 Task: Look for products in the category "Soups" from Panera Bread only.
Action: Mouse moved to (14, 110)
Screenshot: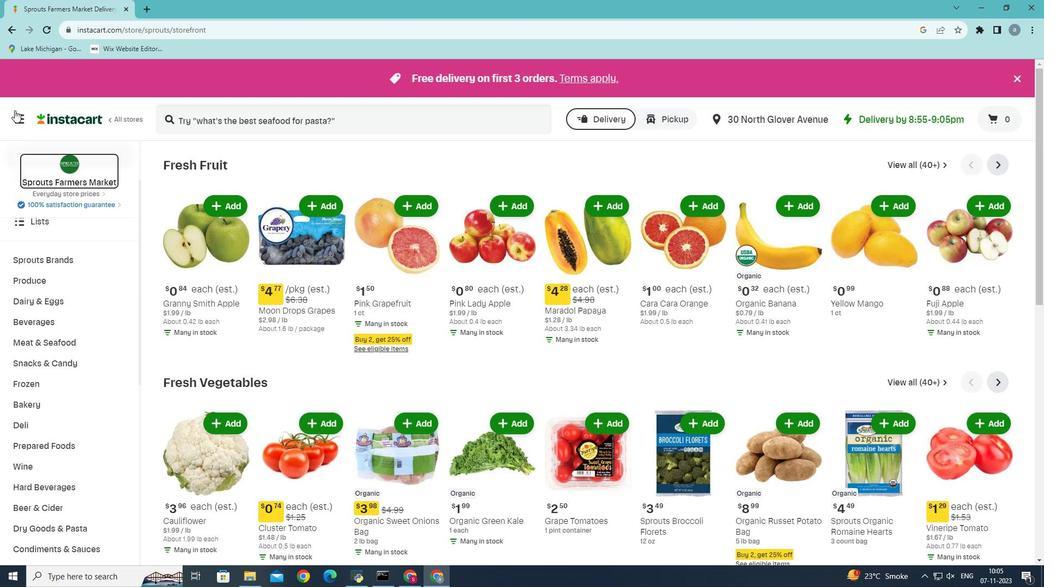 
Action: Mouse pressed left at (14, 110)
Screenshot: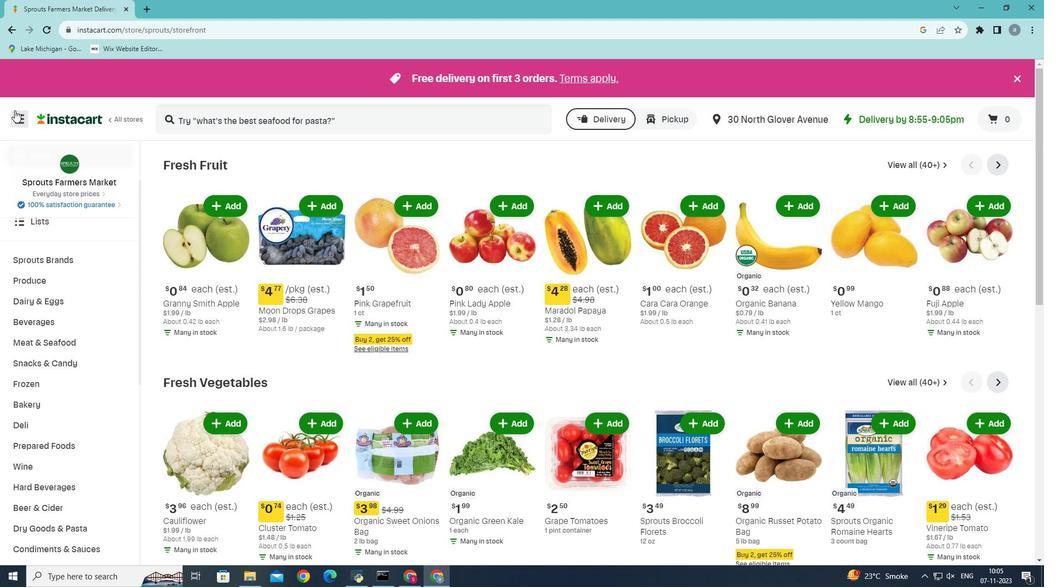 
Action: Mouse moved to (29, 296)
Screenshot: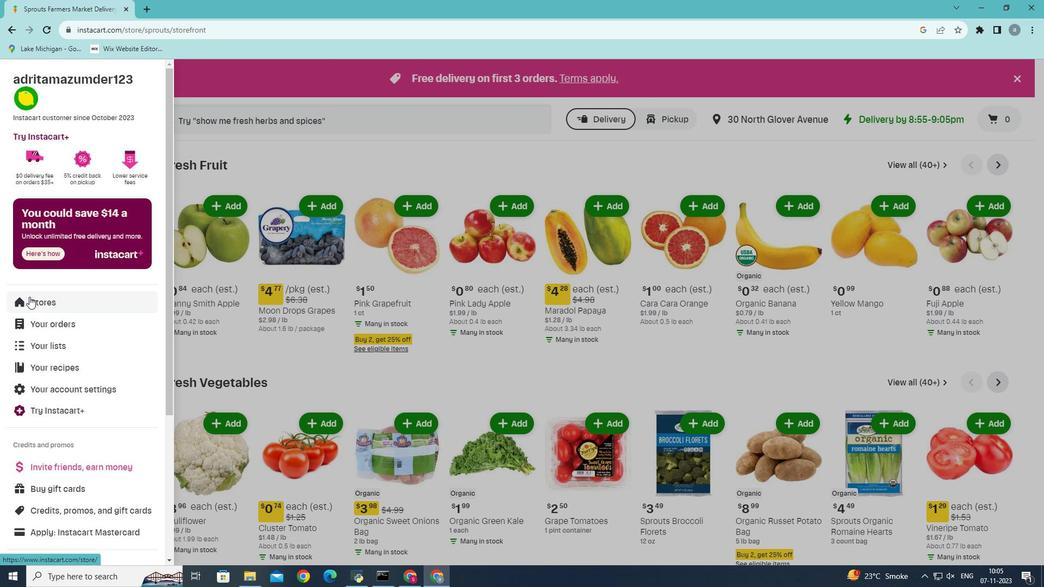 
Action: Mouse pressed left at (29, 296)
Screenshot: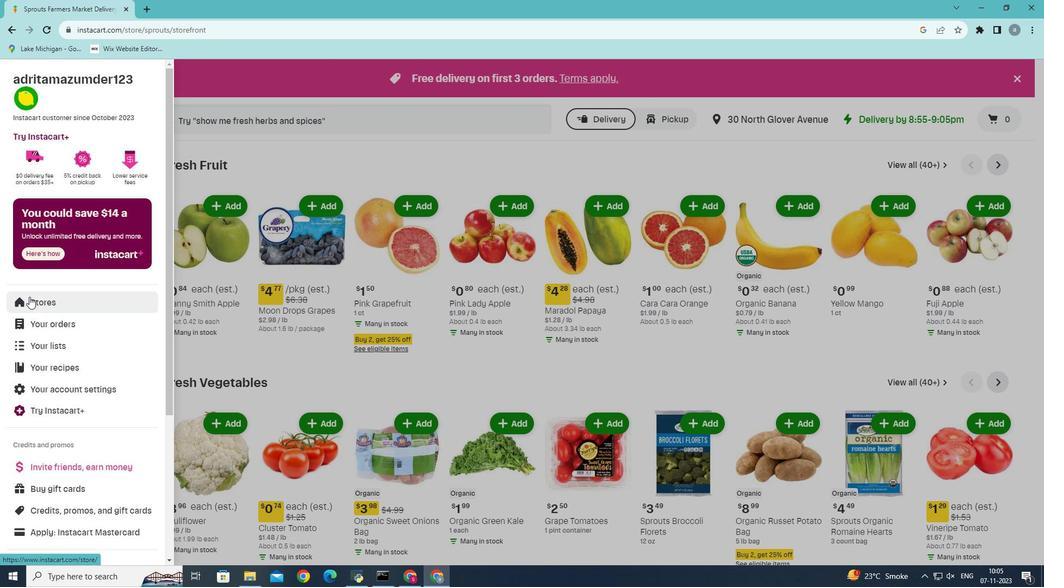 
Action: Mouse moved to (252, 116)
Screenshot: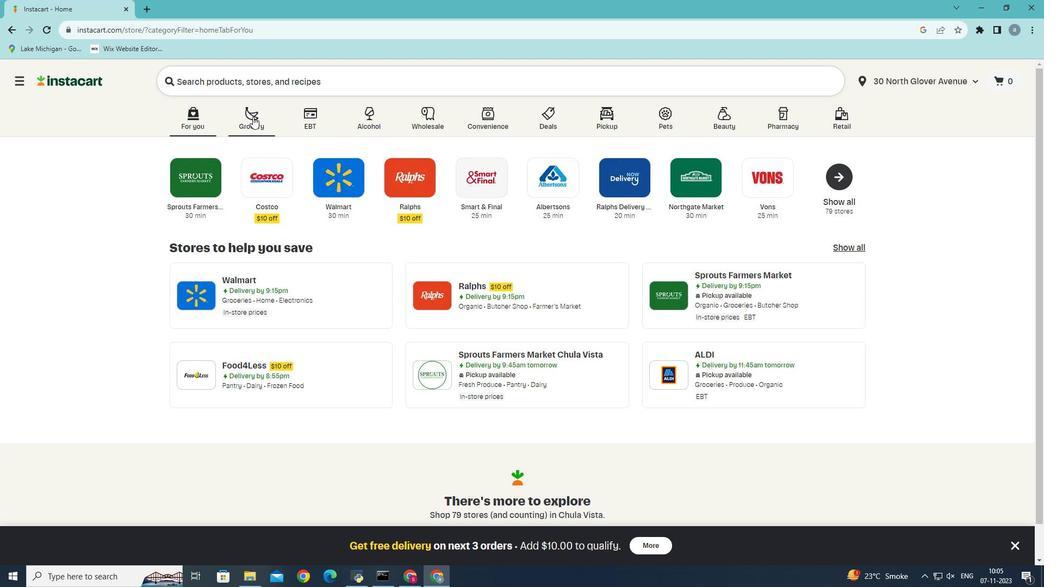 
Action: Mouse pressed left at (252, 116)
Screenshot: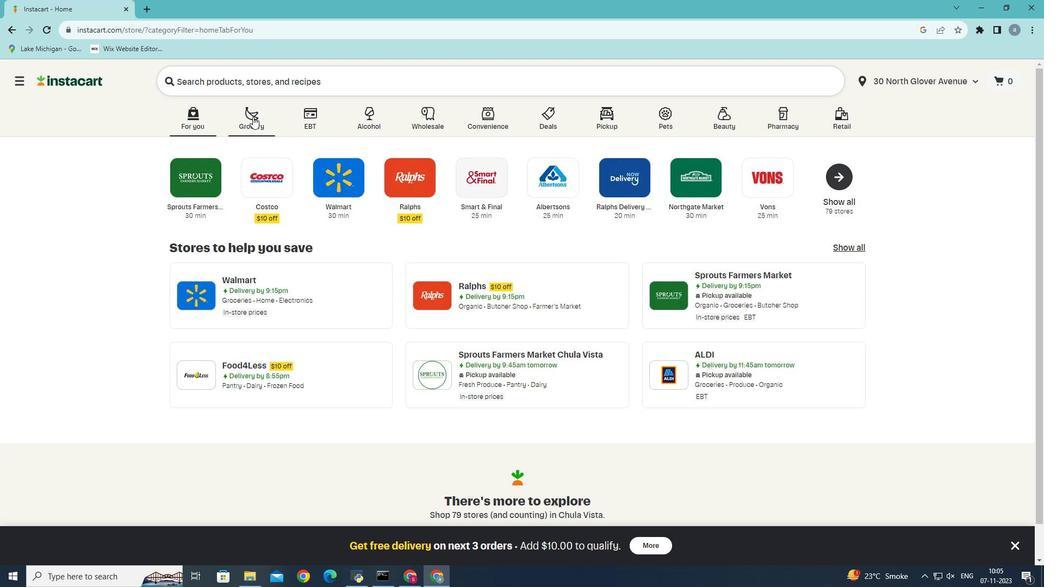 
Action: Mouse moved to (244, 326)
Screenshot: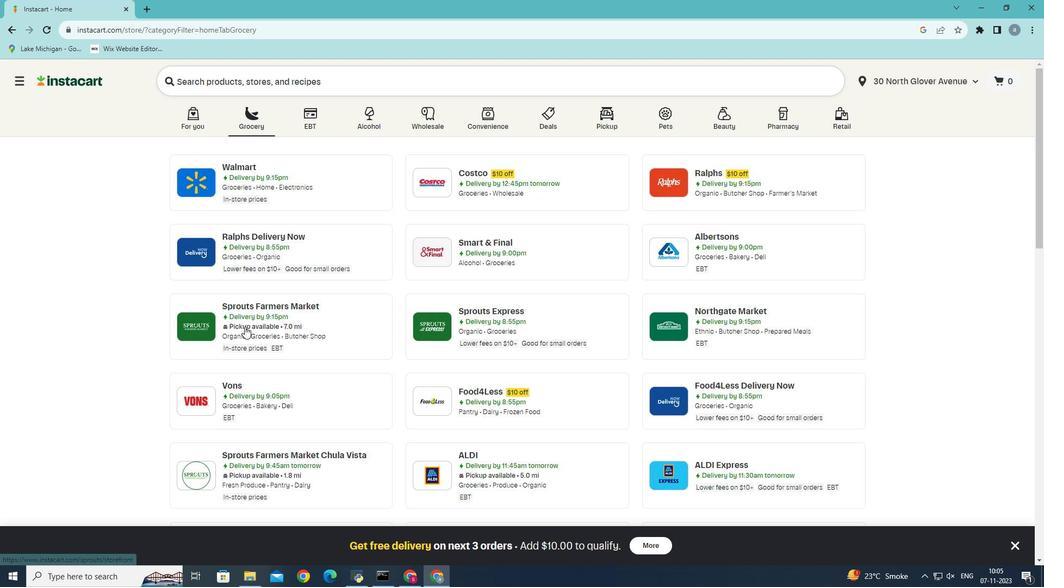 
Action: Mouse pressed left at (244, 326)
Screenshot: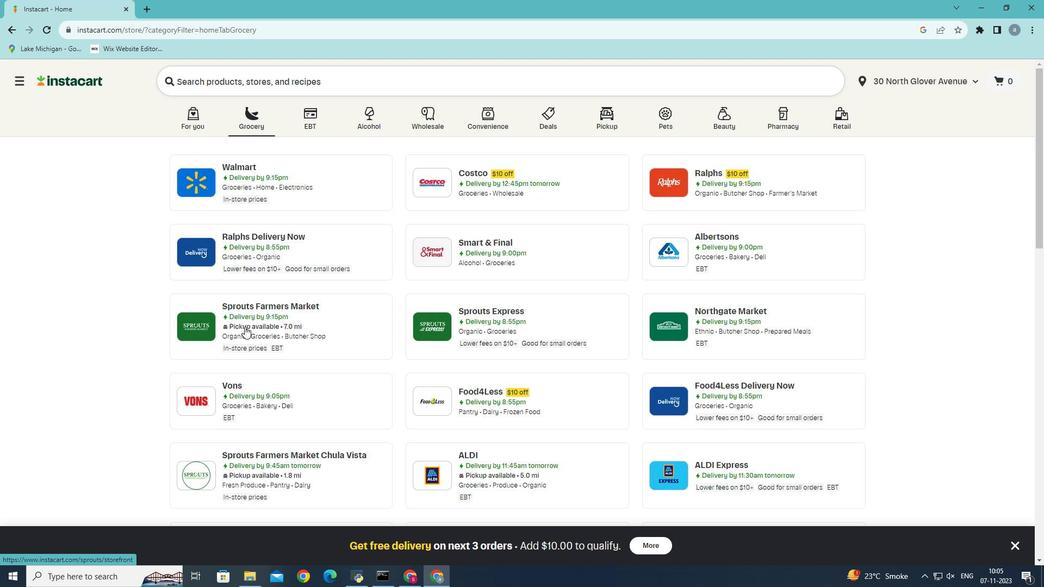 
Action: Mouse moved to (89, 411)
Screenshot: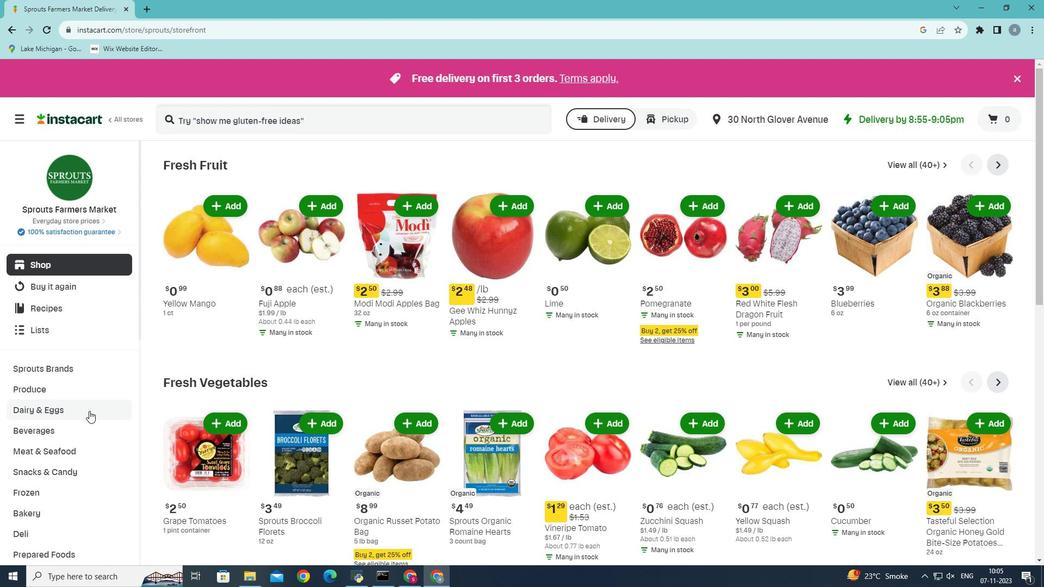 
Action: Mouse scrolled (89, 410) with delta (0, 0)
Screenshot: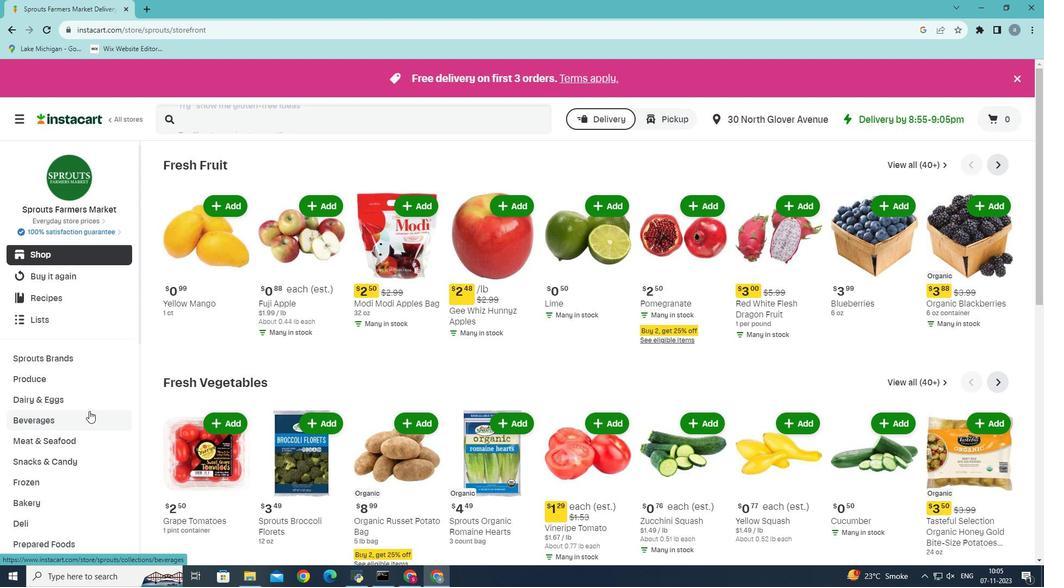 
Action: Mouse scrolled (89, 410) with delta (0, 0)
Screenshot: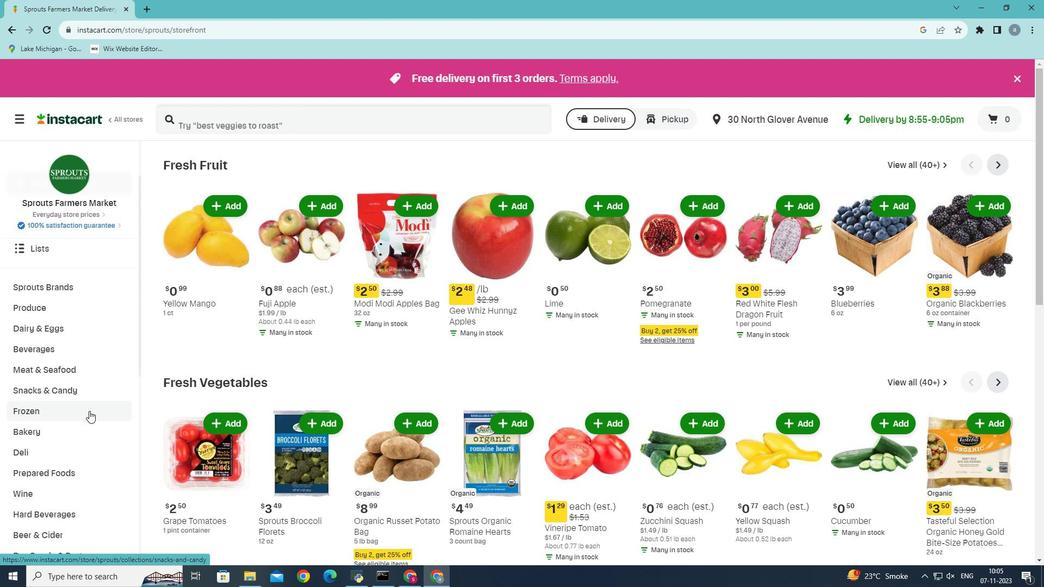 
Action: Mouse moved to (43, 452)
Screenshot: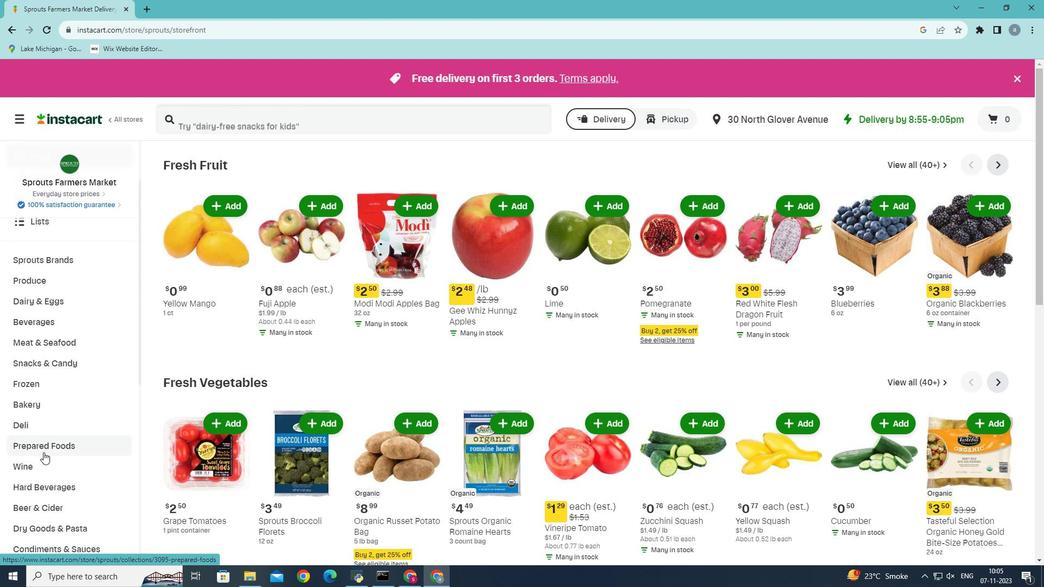 
Action: Mouse pressed left at (43, 452)
Screenshot: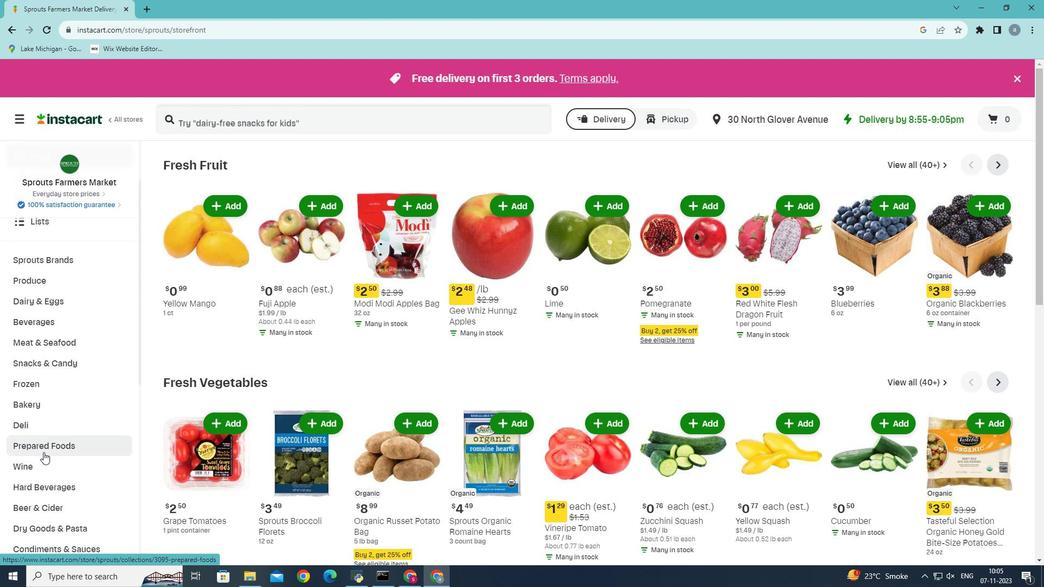 
Action: Mouse moved to (546, 195)
Screenshot: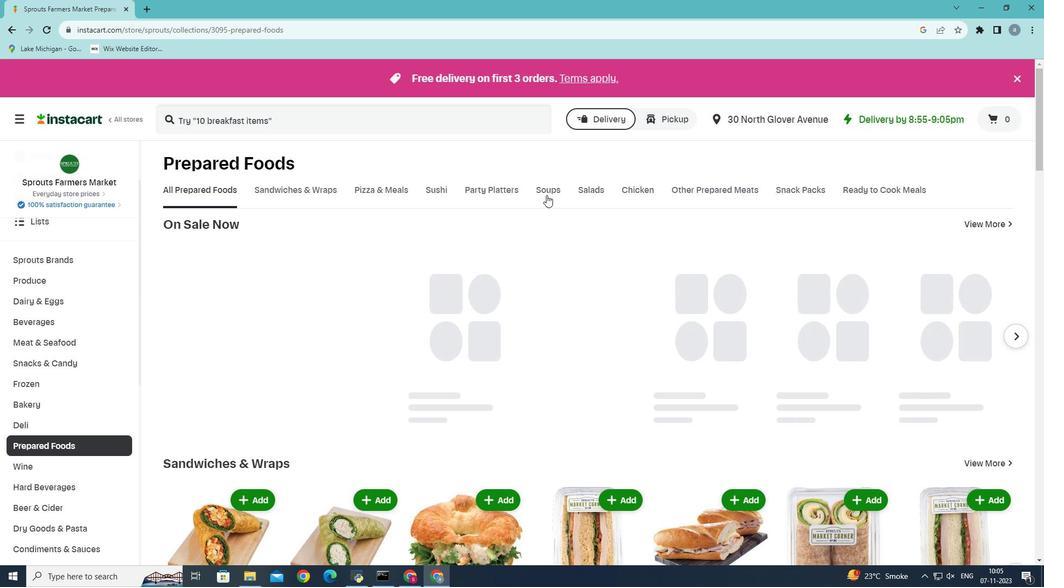 
Action: Mouse pressed left at (546, 195)
Screenshot: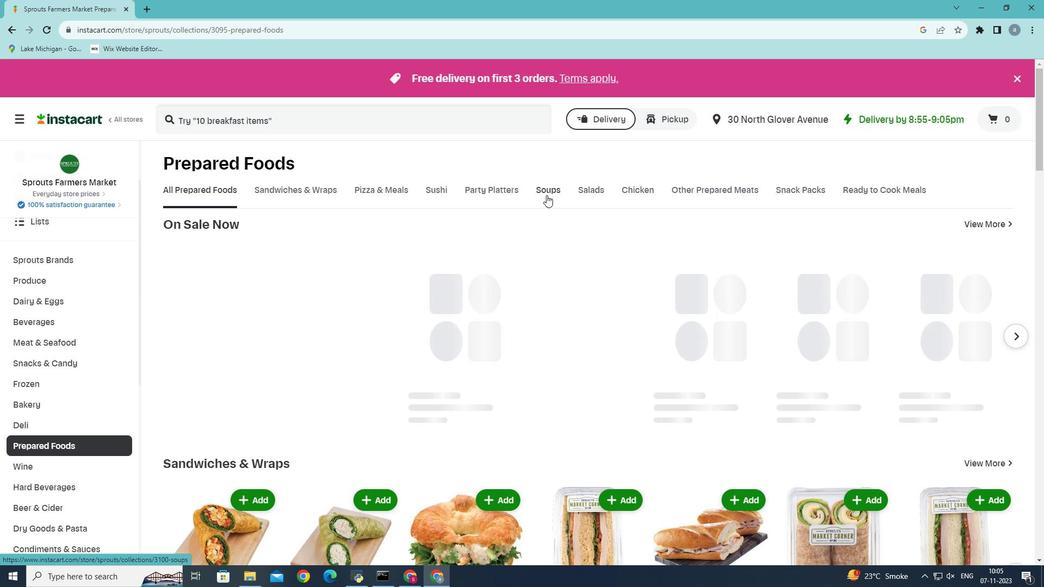 
Action: Mouse moved to (260, 230)
Screenshot: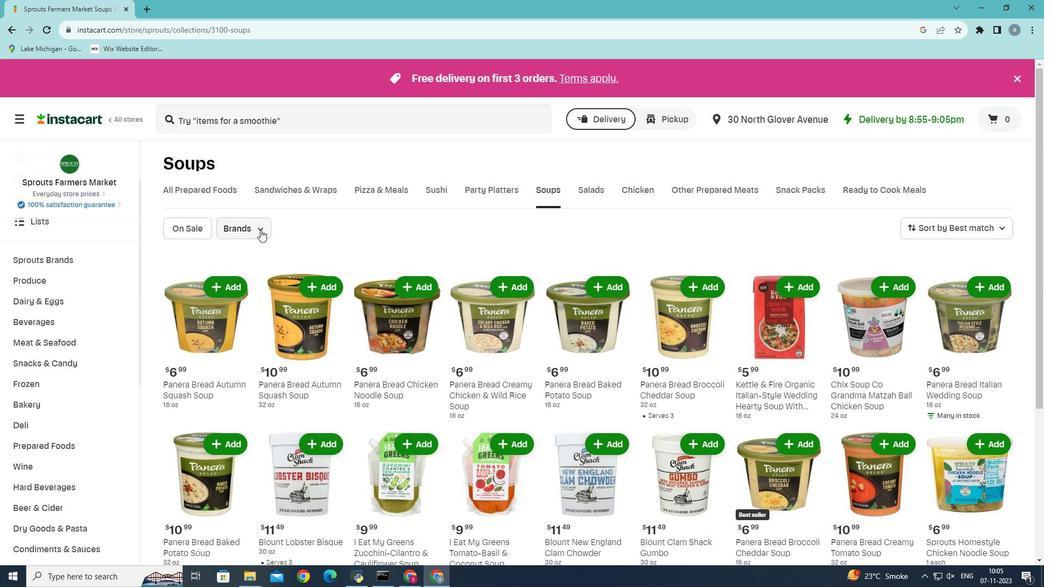 
Action: Mouse pressed left at (260, 230)
Screenshot: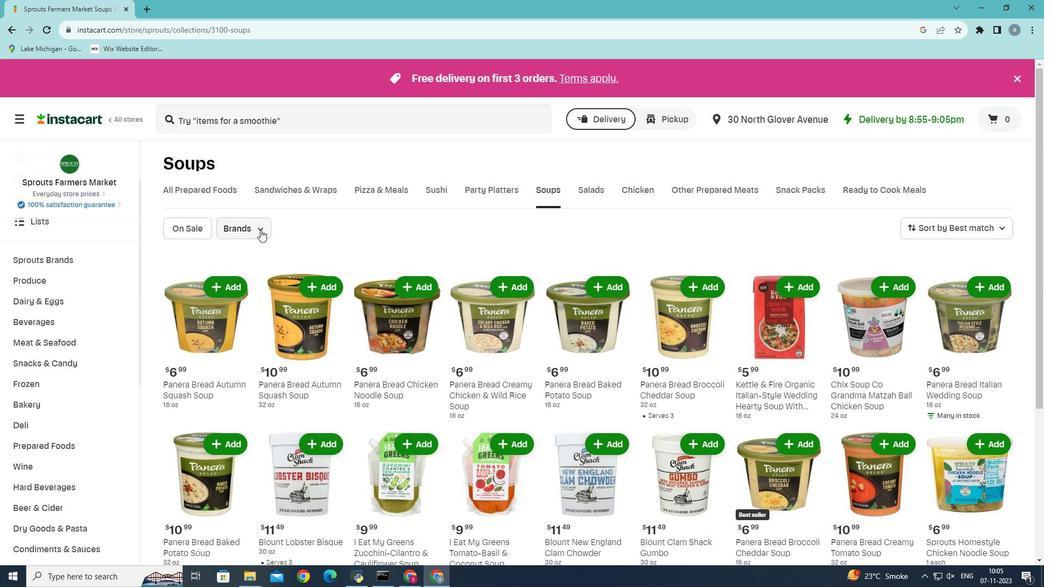
Action: Mouse moved to (236, 290)
Screenshot: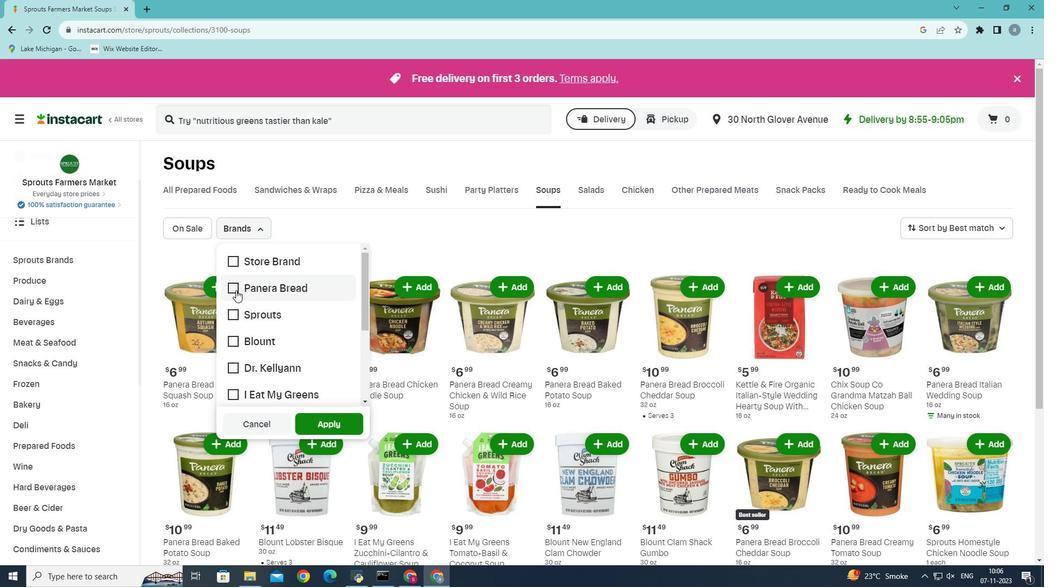 
Action: Mouse pressed left at (236, 290)
Screenshot: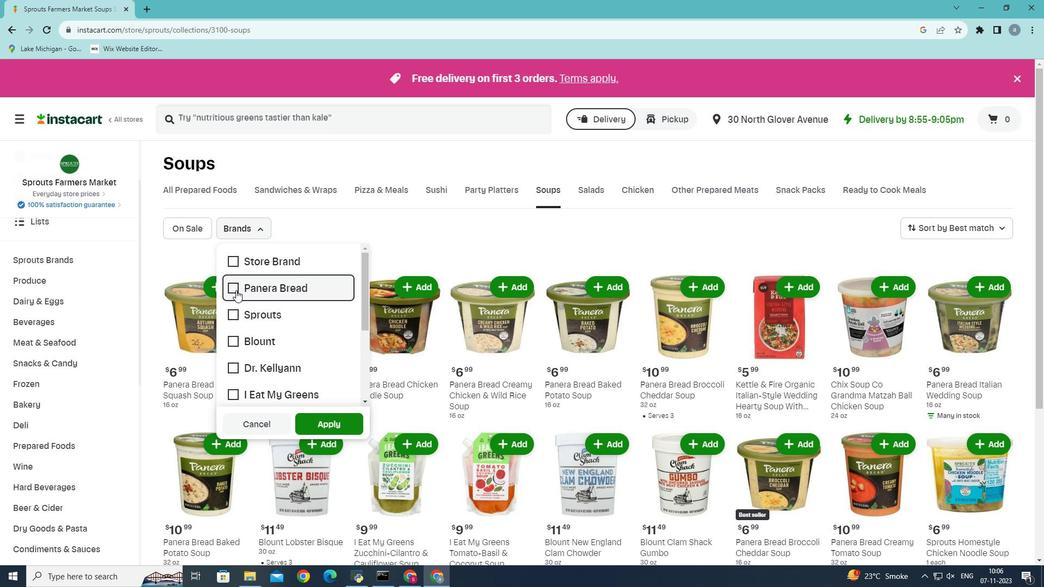
Action: Mouse moved to (332, 421)
Screenshot: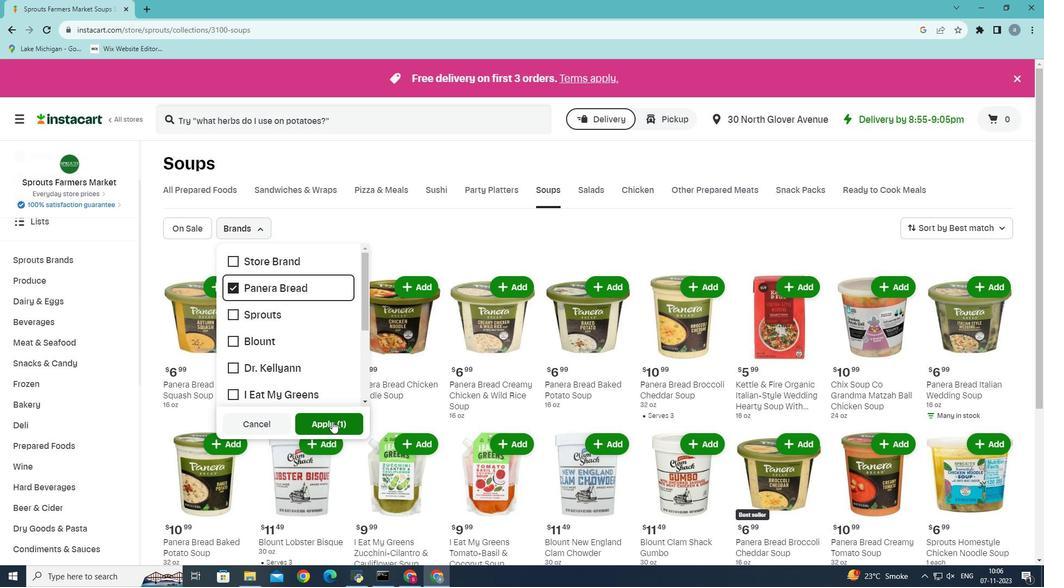 
Action: Mouse pressed left at (332, 421)
Screenshot: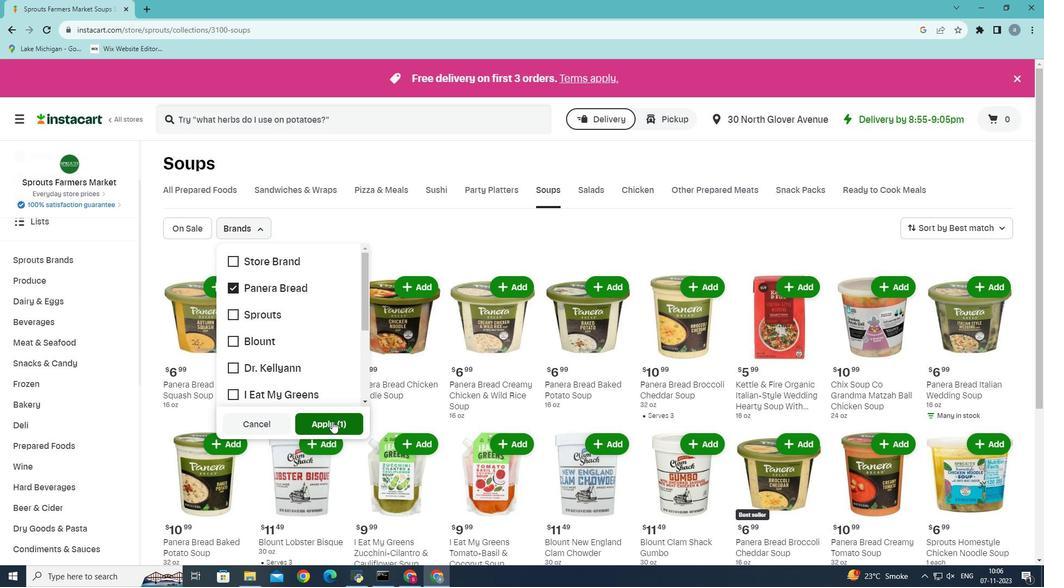 
Action: Mouse pressed left at (332, 421)
Screenshot: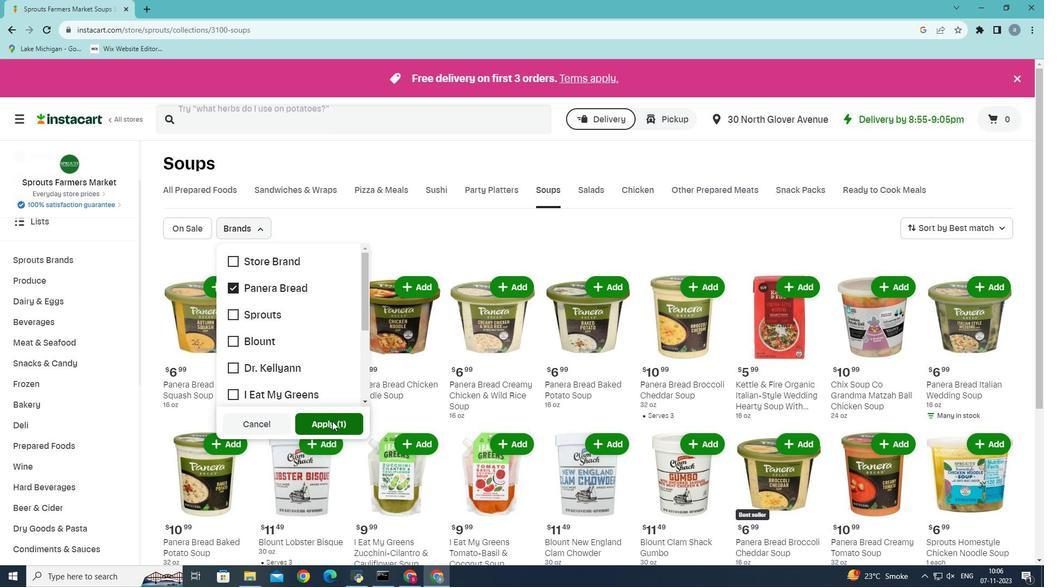 
Action: Mouse moved to (570, 349)
Screenshot: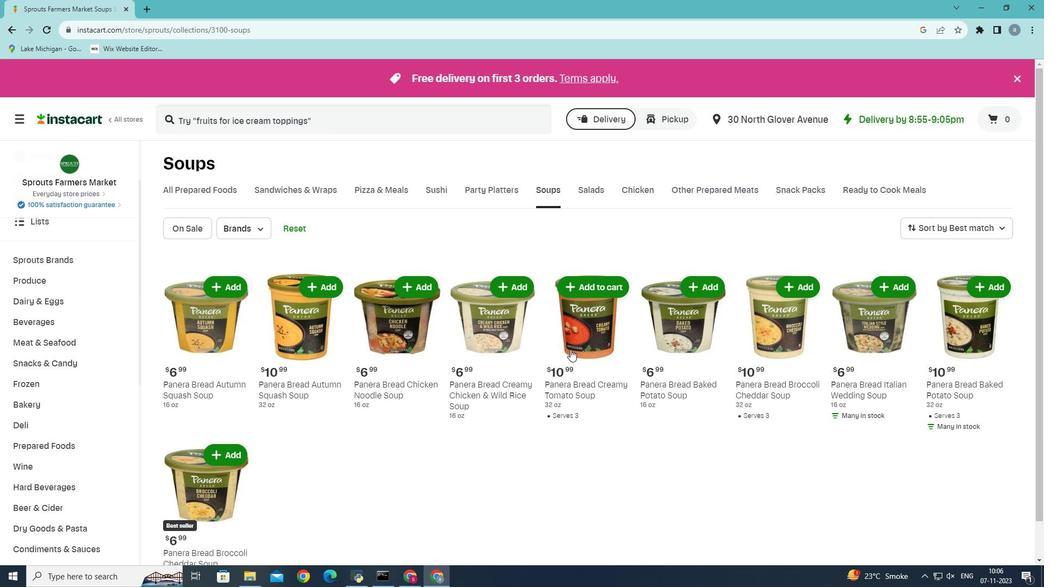 
